 Task: Check the sale-to-list ratio of air conditioning unit in the last 3 years.
Action: Mouse moved to (840, 191)
Screenshot: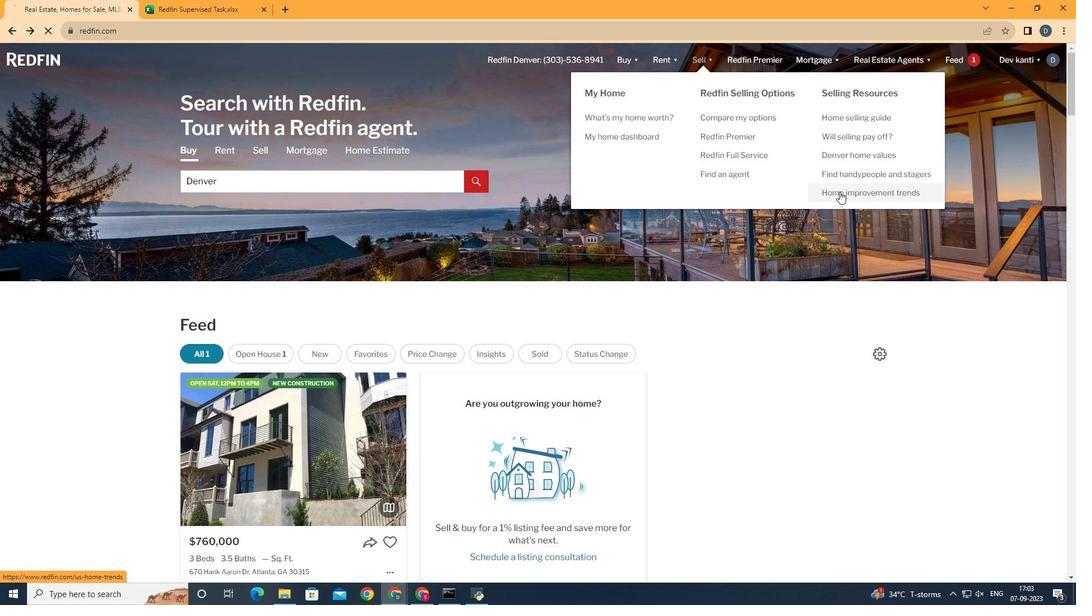 
Action: Mouse pressed left at (840, 191)
Screenshot: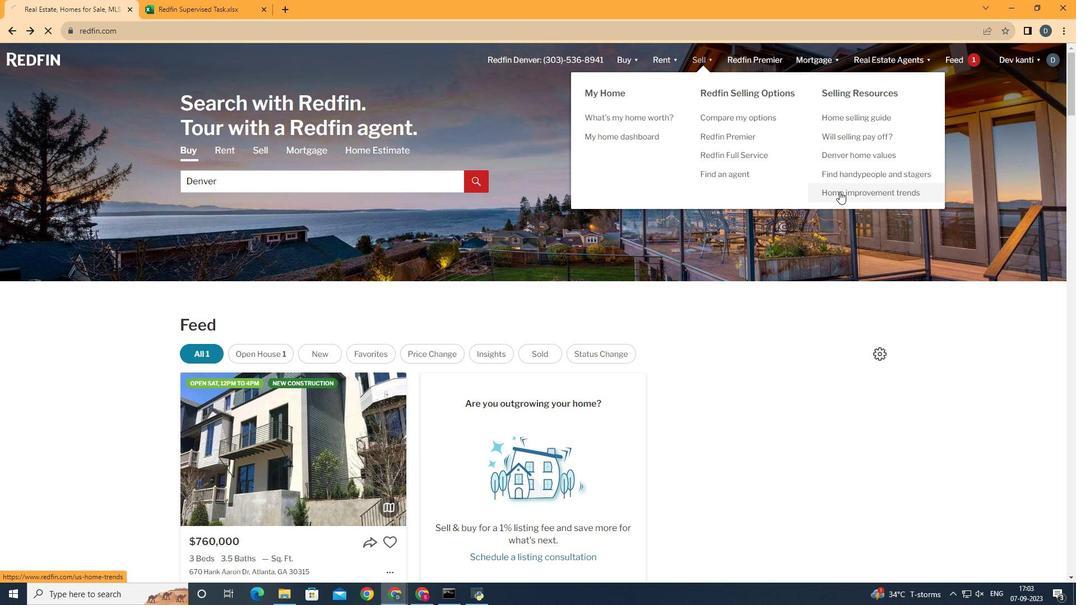 
Action: Mouse moved to (276, 220)
Screenshot: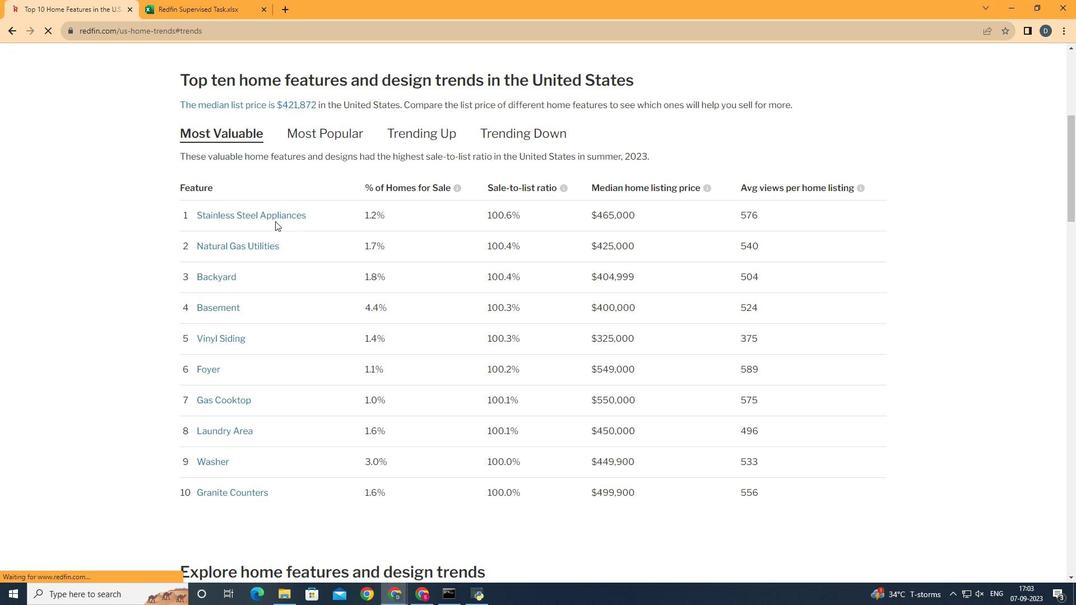 
Action: Mouse pressed left at (276, 220)
Screenshot: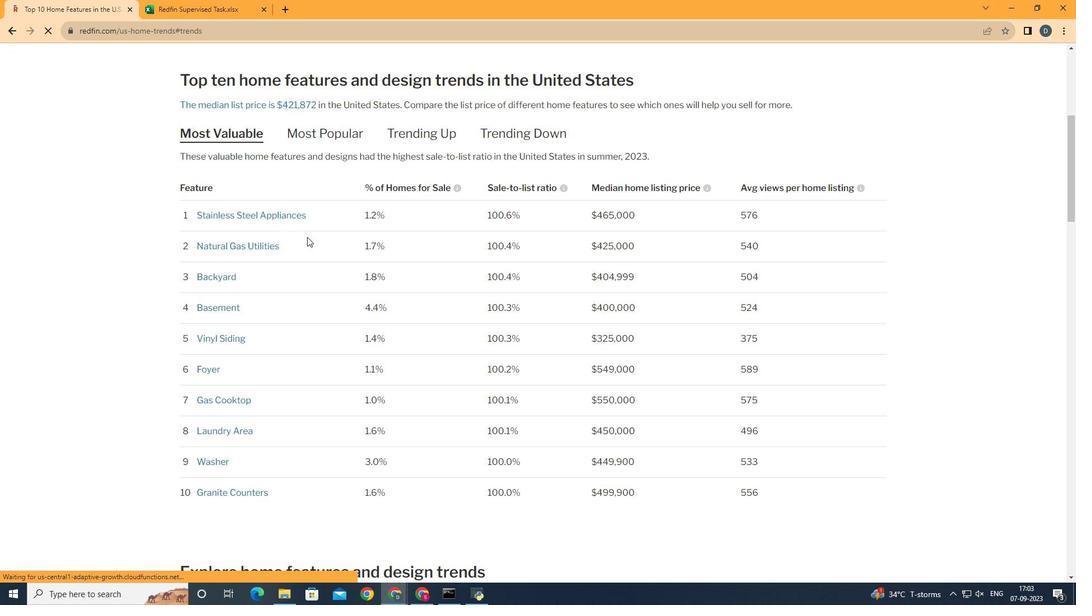 
Action: Mouse moved to (395, 263)
Screenshot: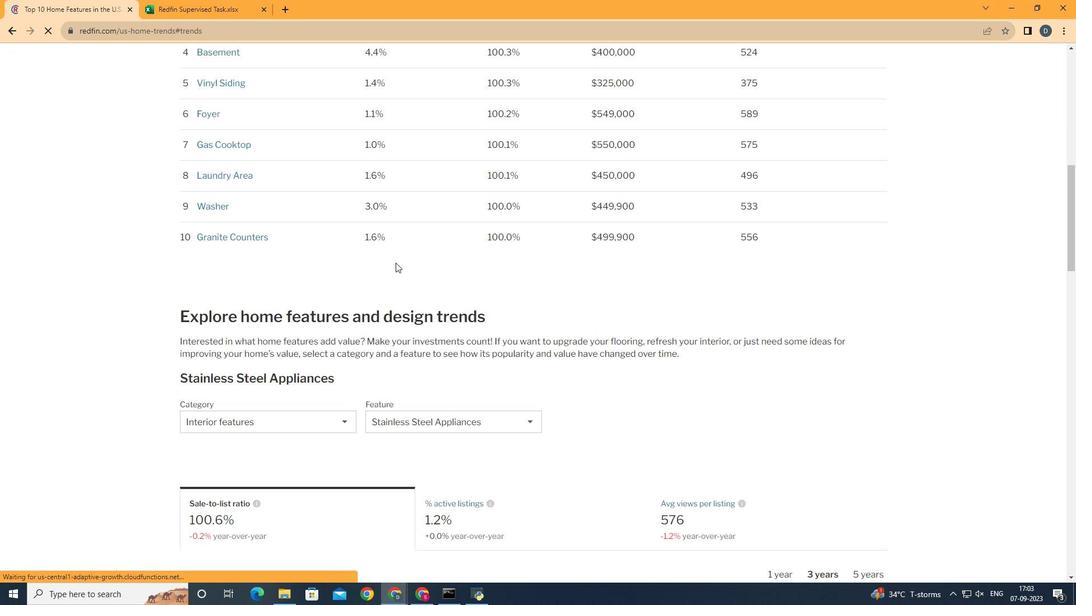 
Action: Mouse scrolled (395, 262) with delta (0, 0)
Screenshot: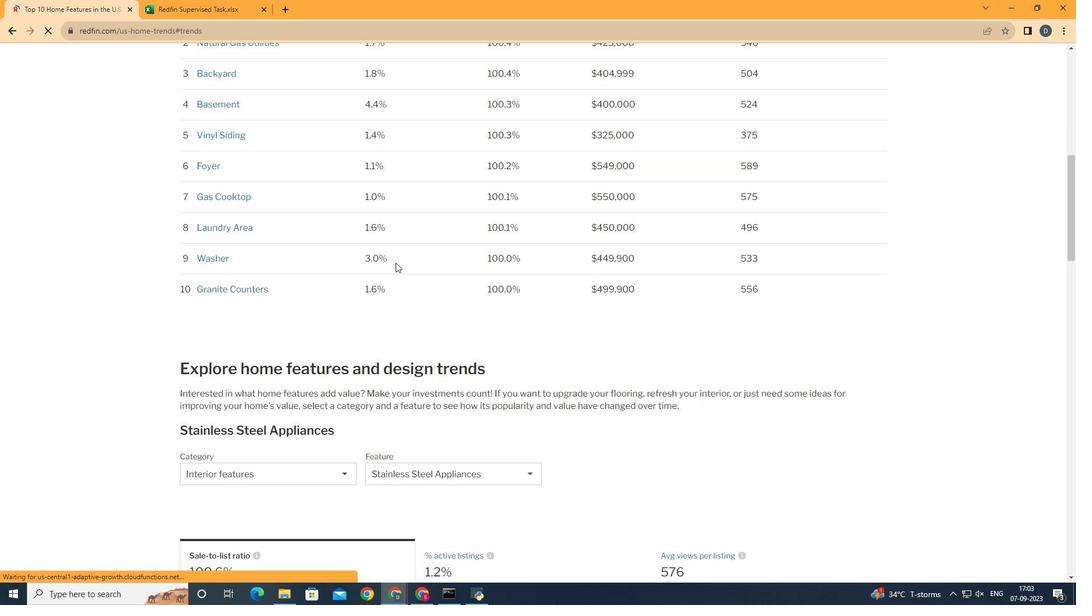 
Action: Mouse scrolled (395, 262) with delta (0, 0)
Screenshot: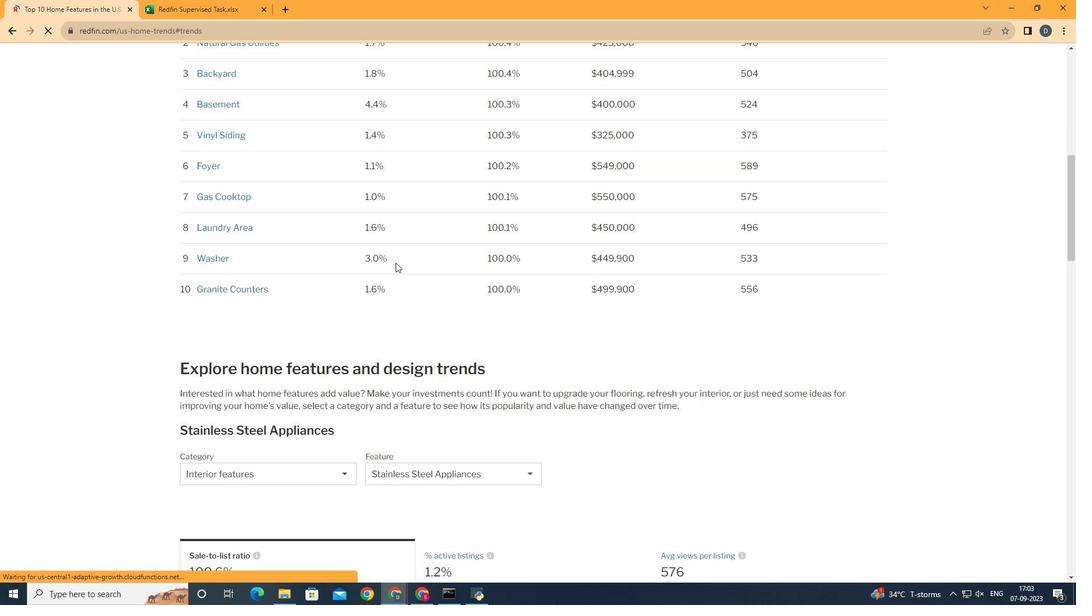 
Action: Mouse scrolled (395, 262) with delta (0, 0)
Screenshot: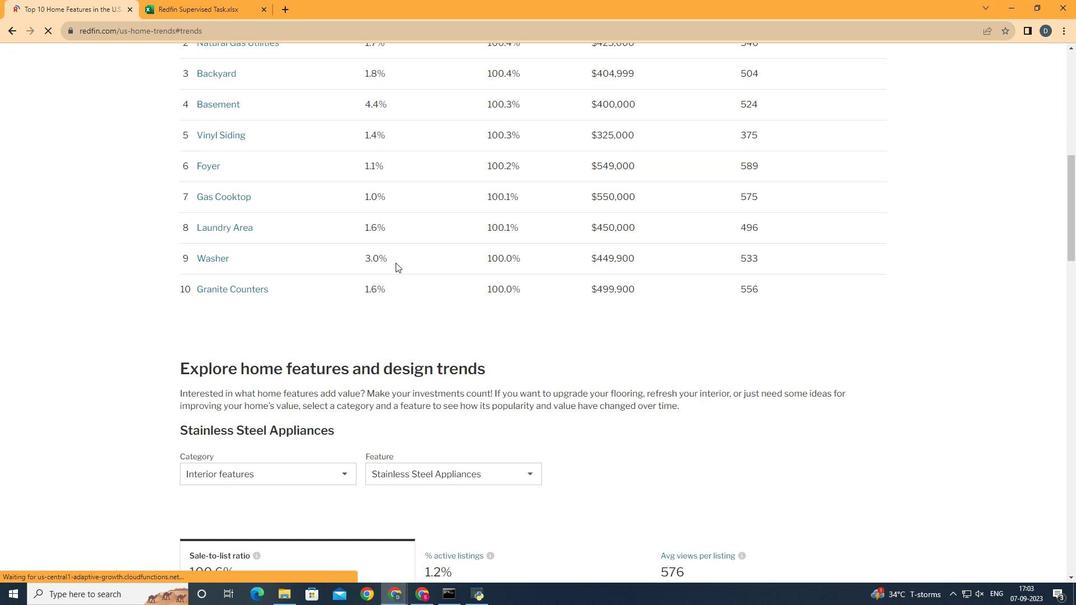 
Action: Mouse scrolled (395, 262) with delta (0, 0)
Screenshot: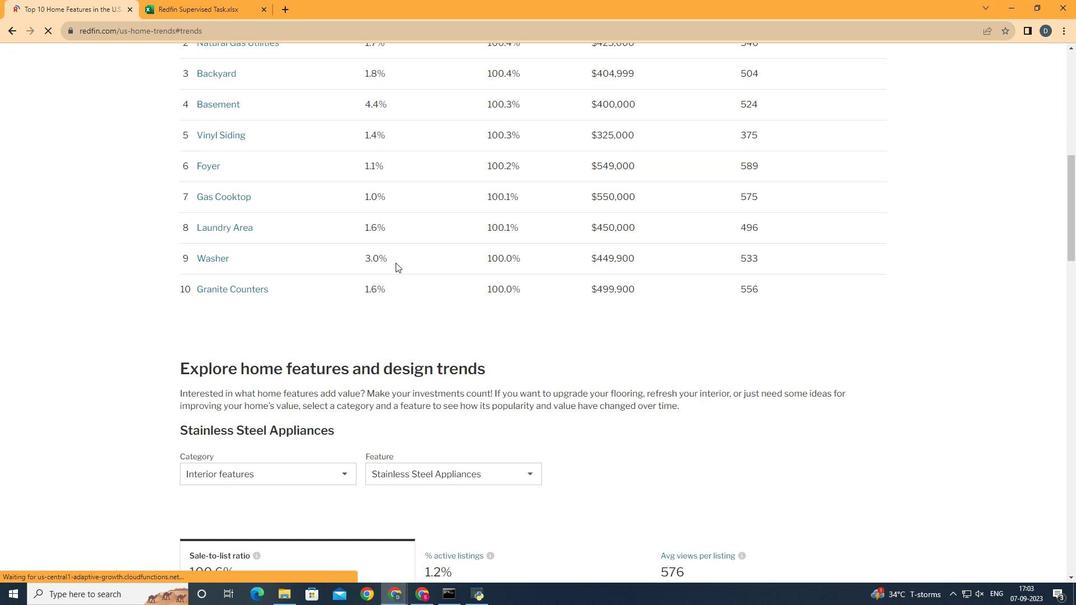 
Action: Mouse scrolled (395, 262) with delta (0, 0)
Screenshot: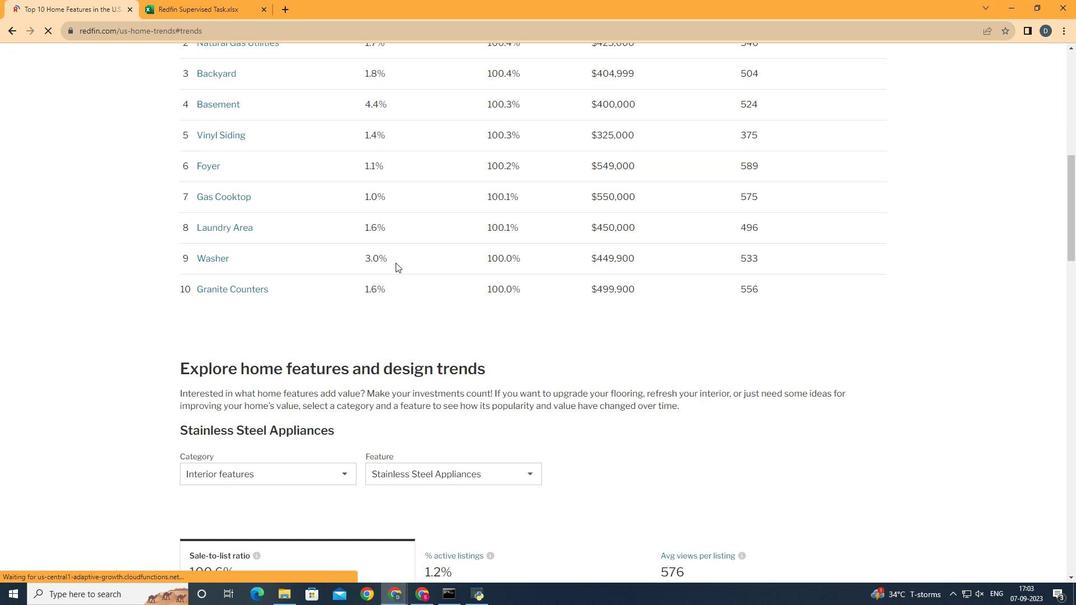 
Action: Mouse scrolled (395, 262) with delta (0, 0)
Screenshot: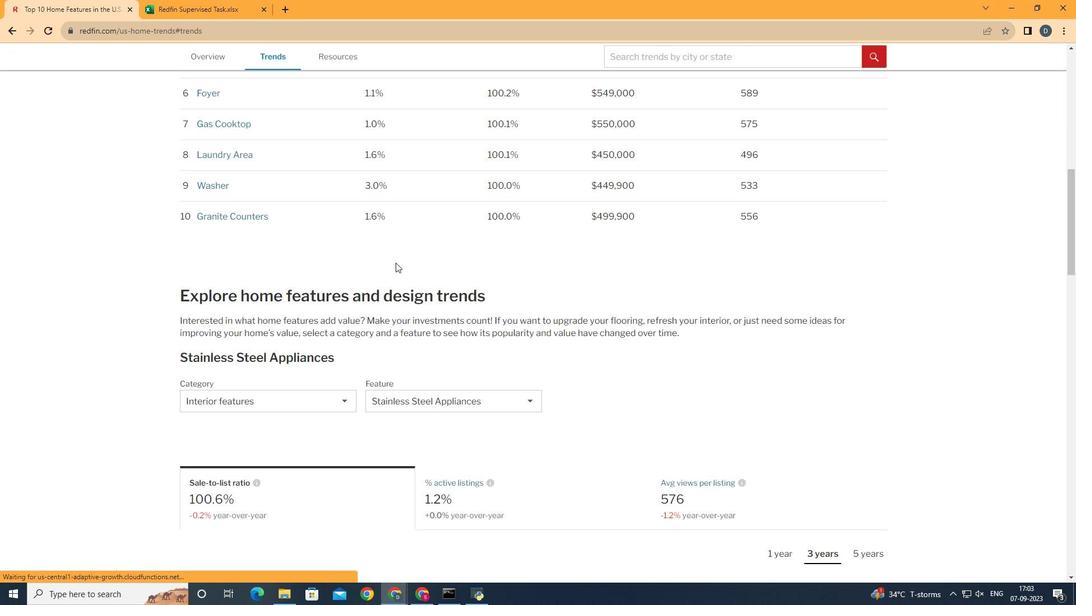 
Action: Mouse scrolled (395, 262) with delta (0, 0)
Screenshot: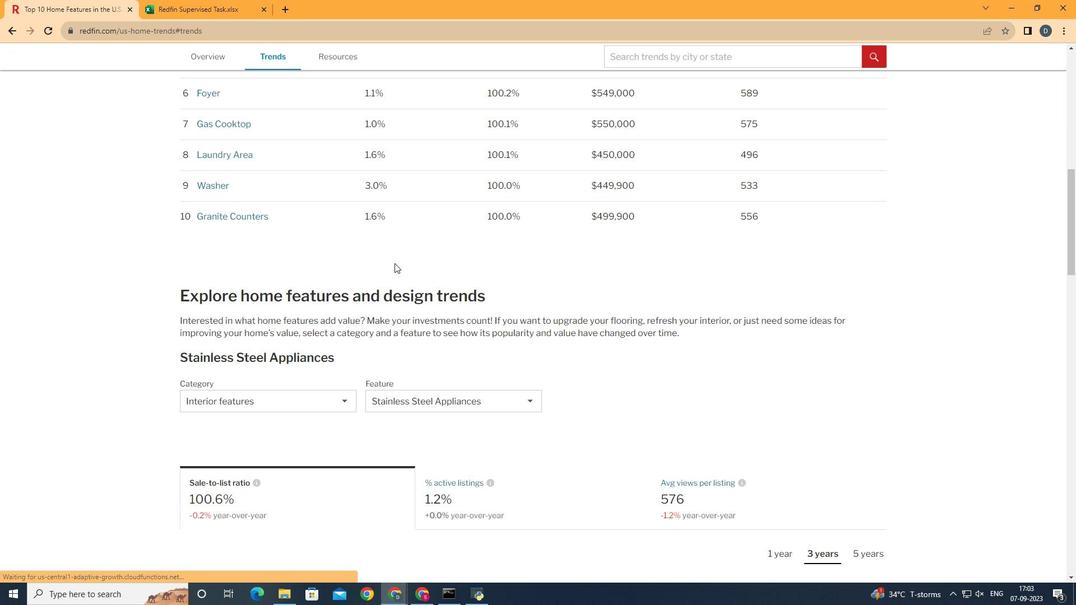 
Action: Mouse scrolled (395, 262) with delta (0, 0)
Screenshot: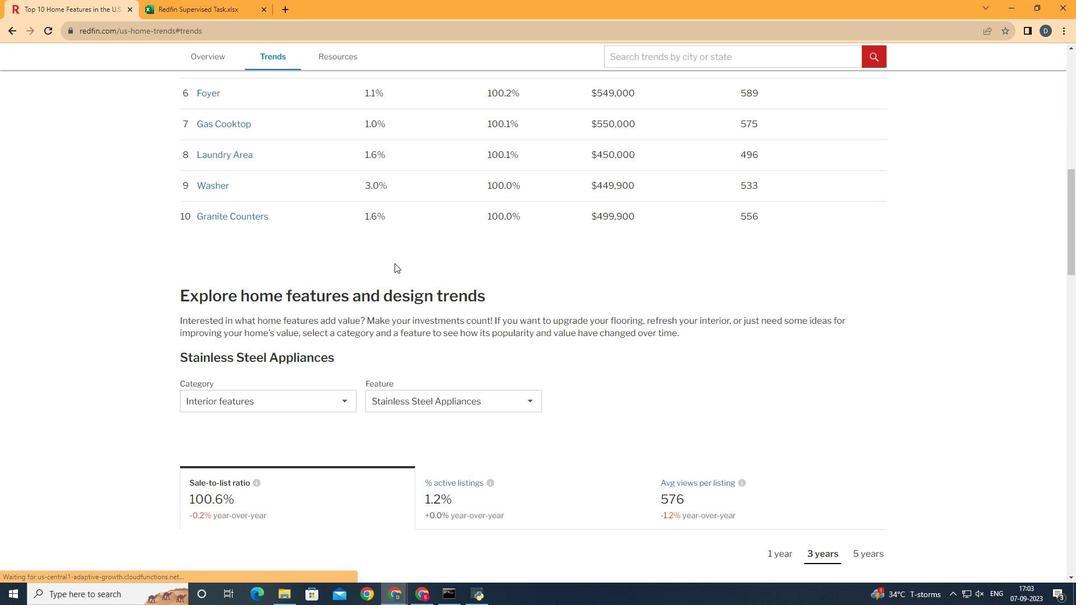 
Action: Mouse scrolled (395, 262) with delta (0, 0)
Screenshot: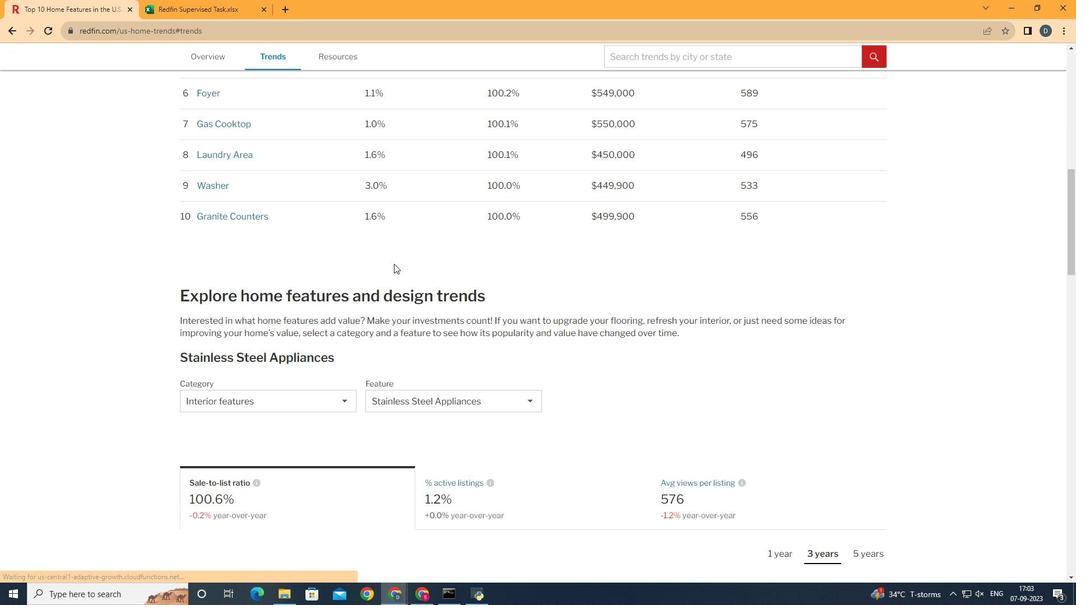 
Action: Mouse moved to (394, 264)
Screenshot: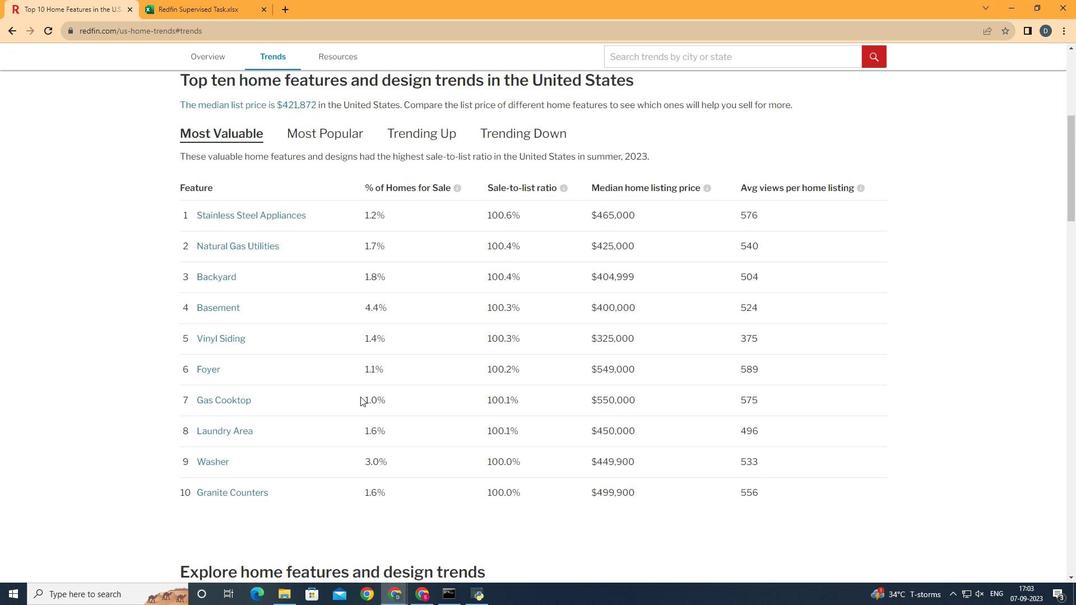 
Action: Mouse scrolled (394, 263) with delta (0, 0)
Screenshot: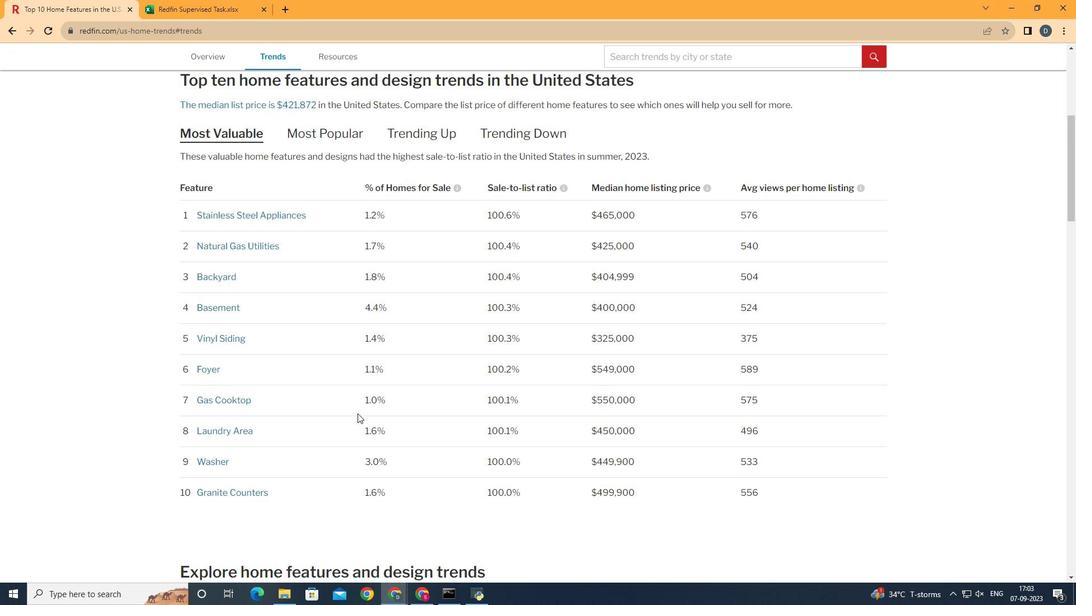 
Action: Mouse moved to (357, 413)
Screenshot: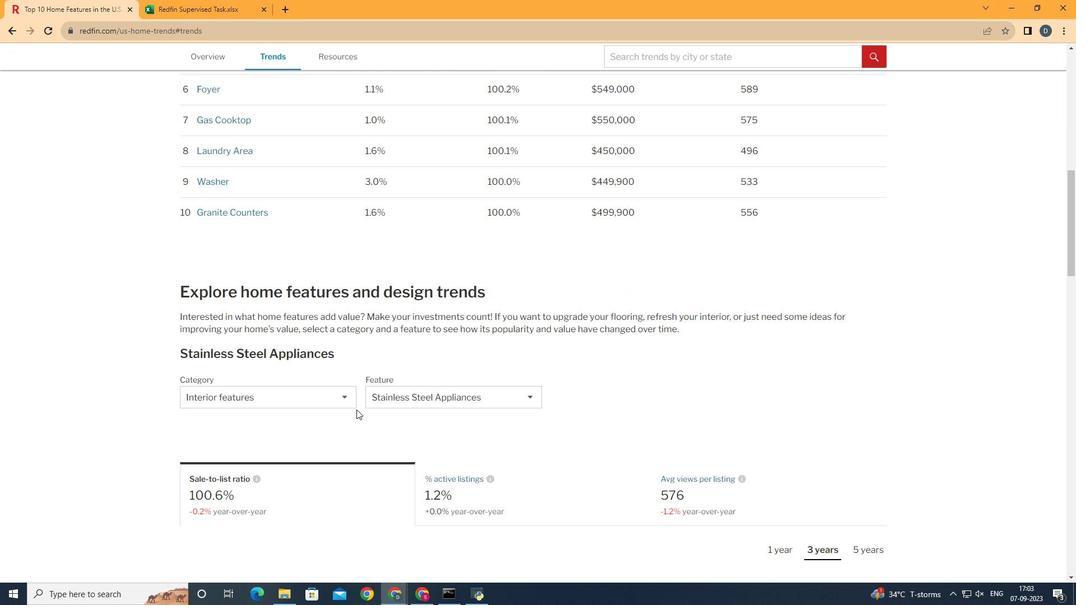 
Action: Mouse scrolled (357, 413) with delta (0, 0)
Screenshot: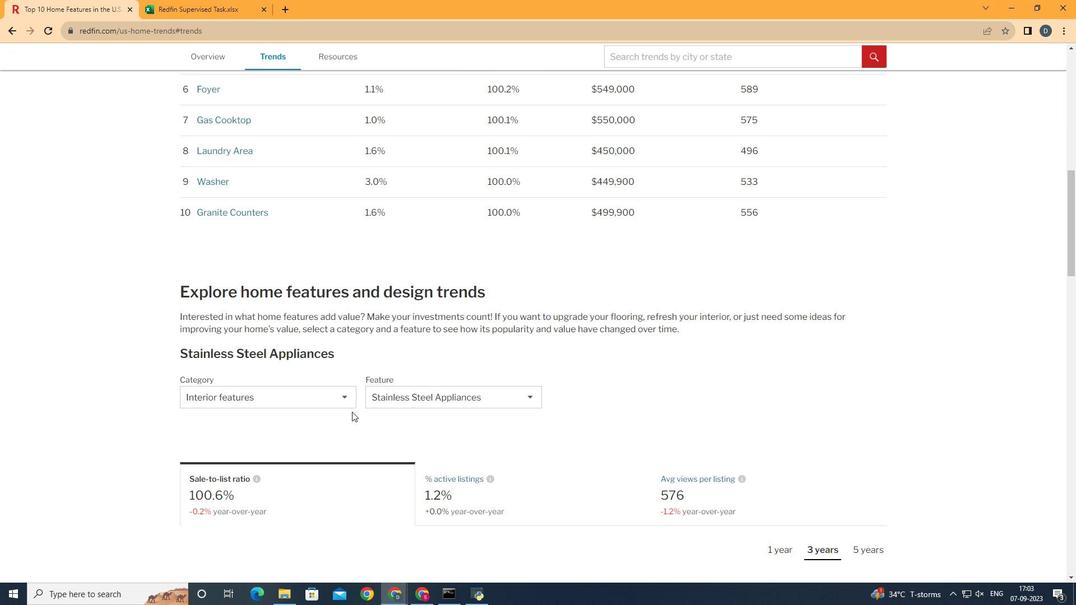
Action: Mouse scrolled (357, 413) with delta (0, 0)
Screenshot: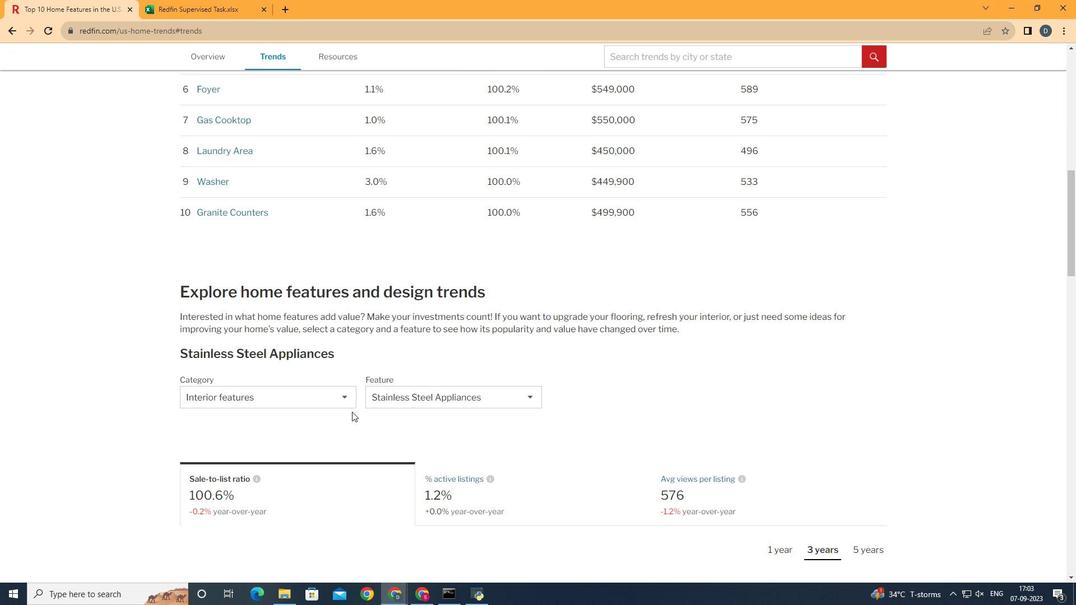 
Action: Mouse scrolled (357, 413) with delta (0, 0)
Screenshot: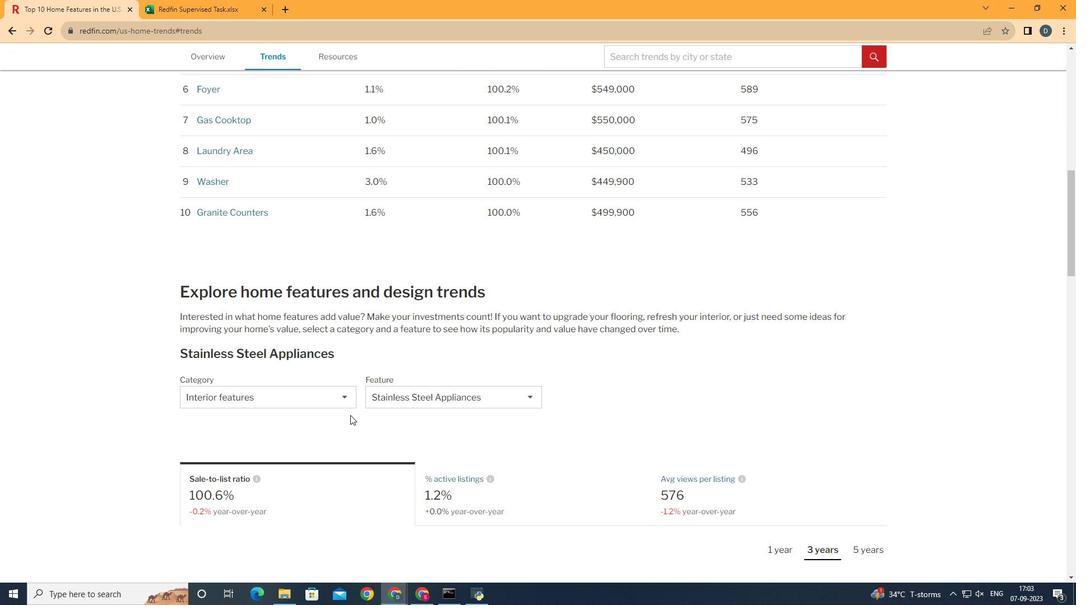 
Action: Mouse scrolled (357, 413) with delta (0, 0)
Screenshot: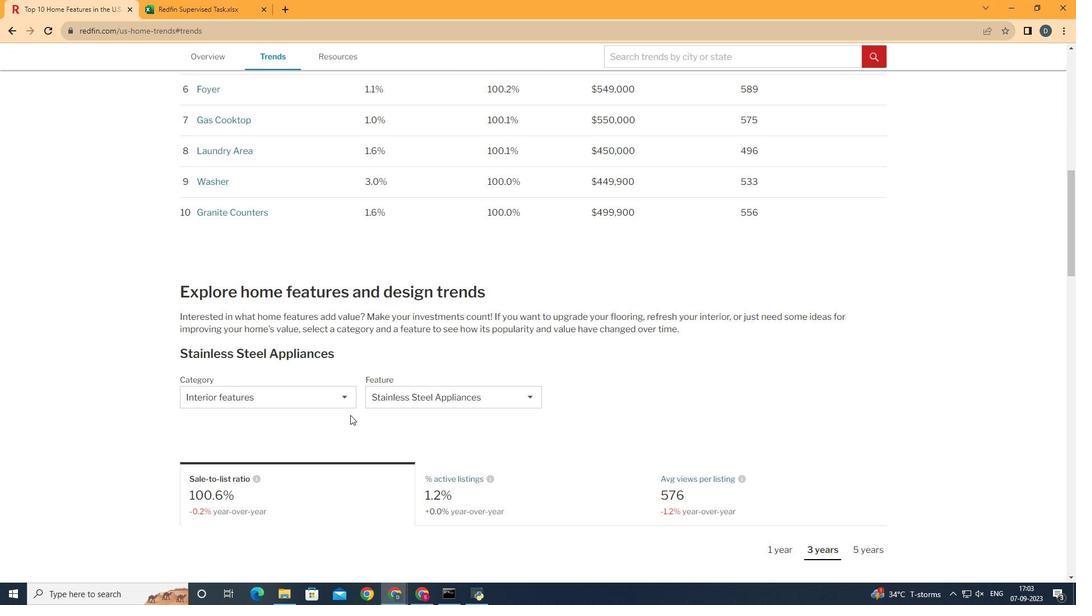 
Action: Mouse scrolled (357, 413) with delta (0, 0)
Screenshot: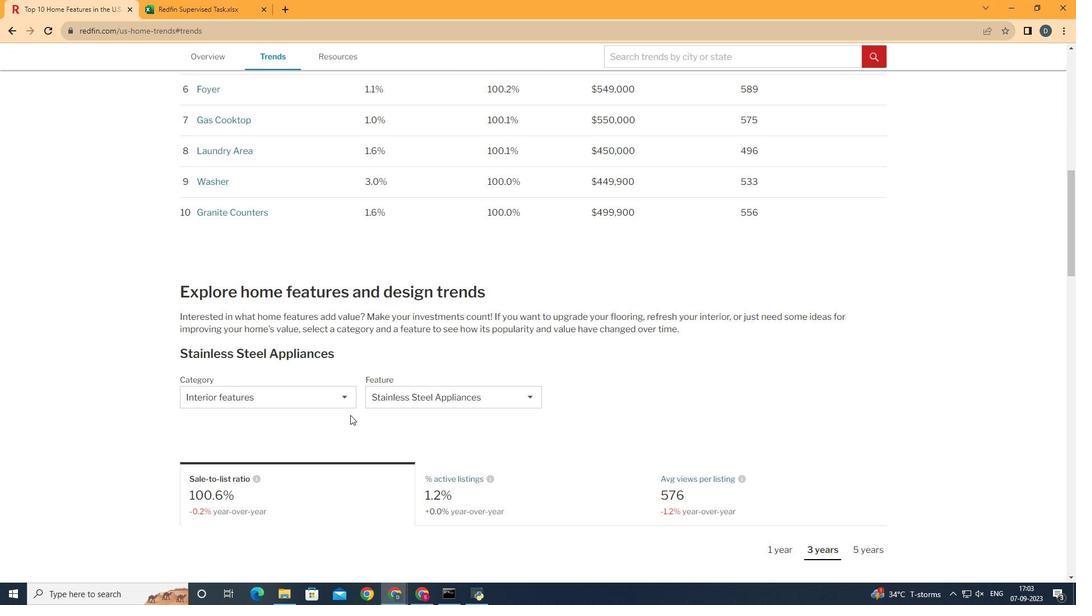 
Action: Mouse moved to (348, 408)
Screenshot: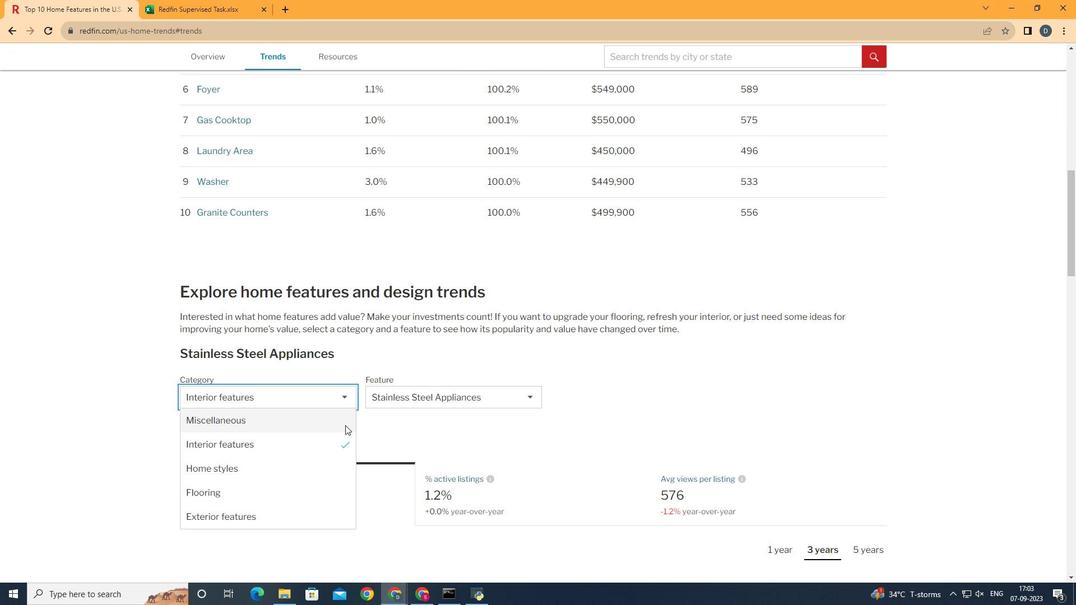 
Action: Mouse pressed left at (348, 408)
Screenshot: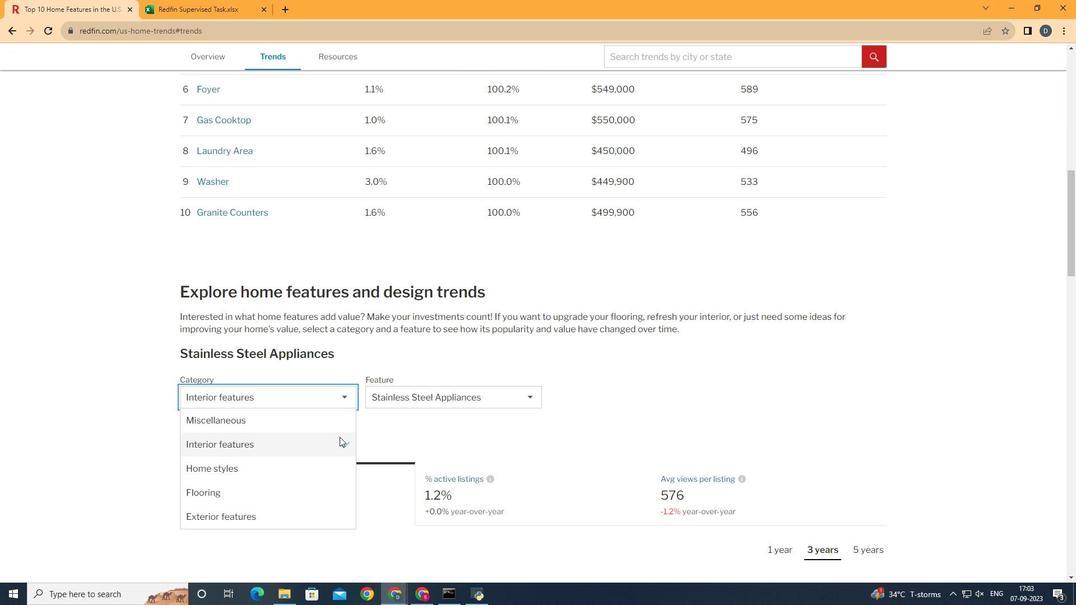 
Action: Mouse moved to (339, 437)
Screenshot: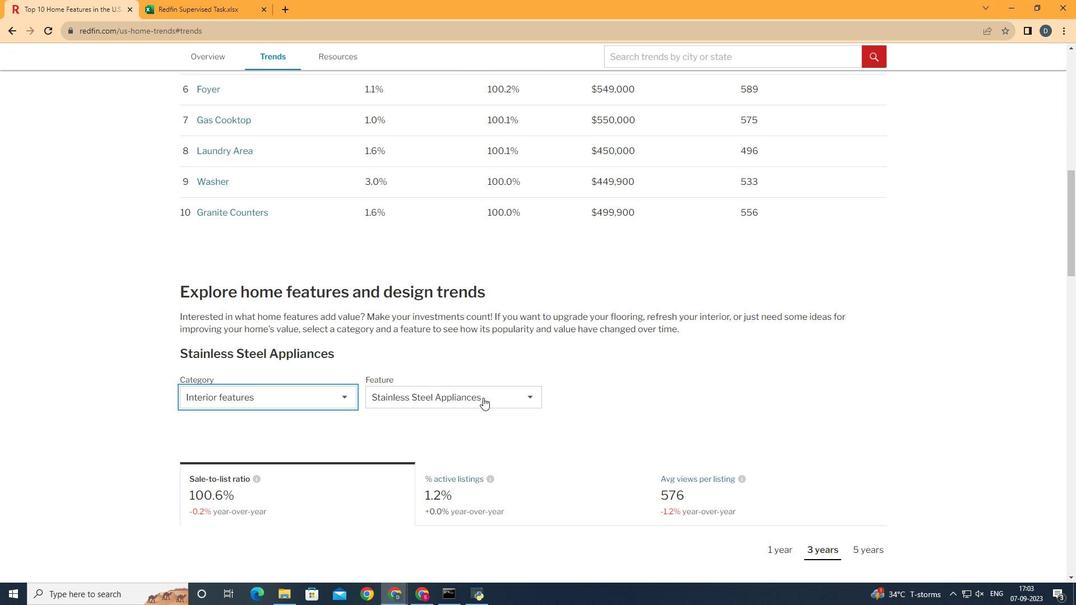 
Action: Mouse pressed left at (339, 437)
Screenshot: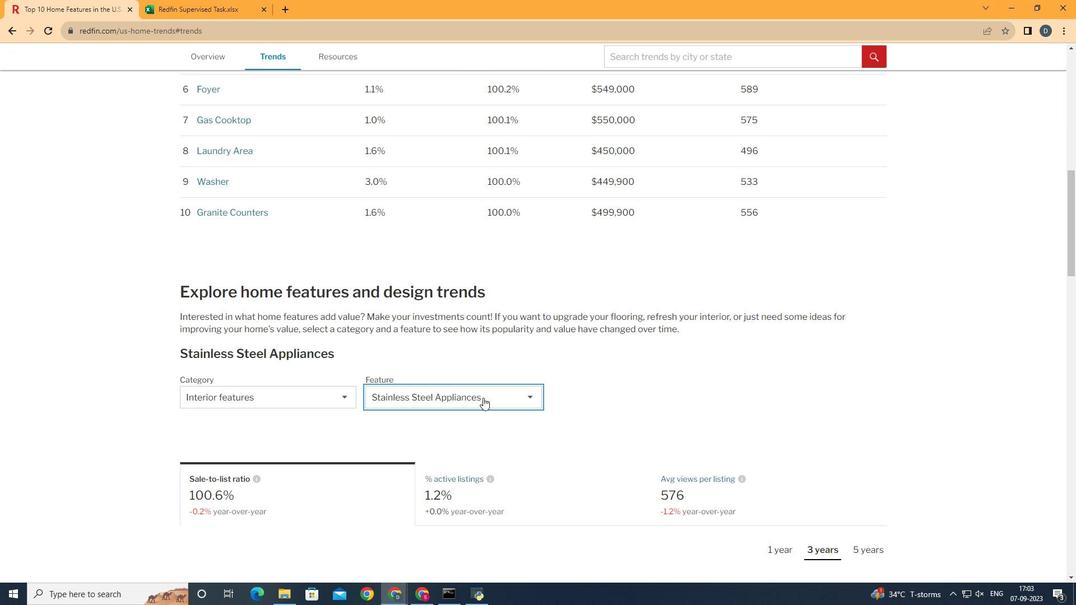
Action: Mouse moved to (483, 398)
Screenshot: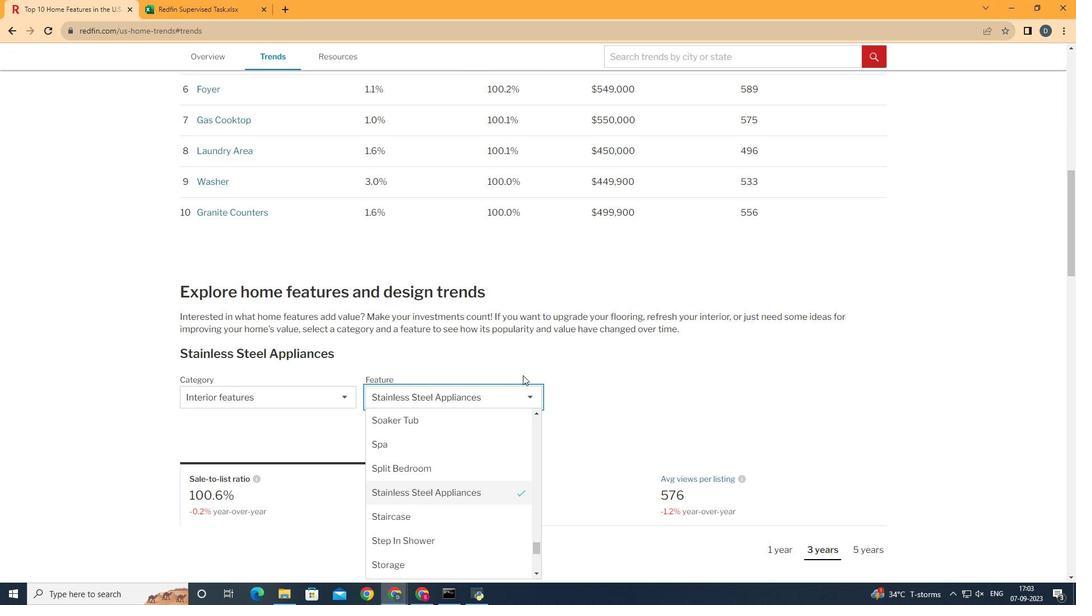 
Action: Mouse pressed left at (483, 398)
Screenshot: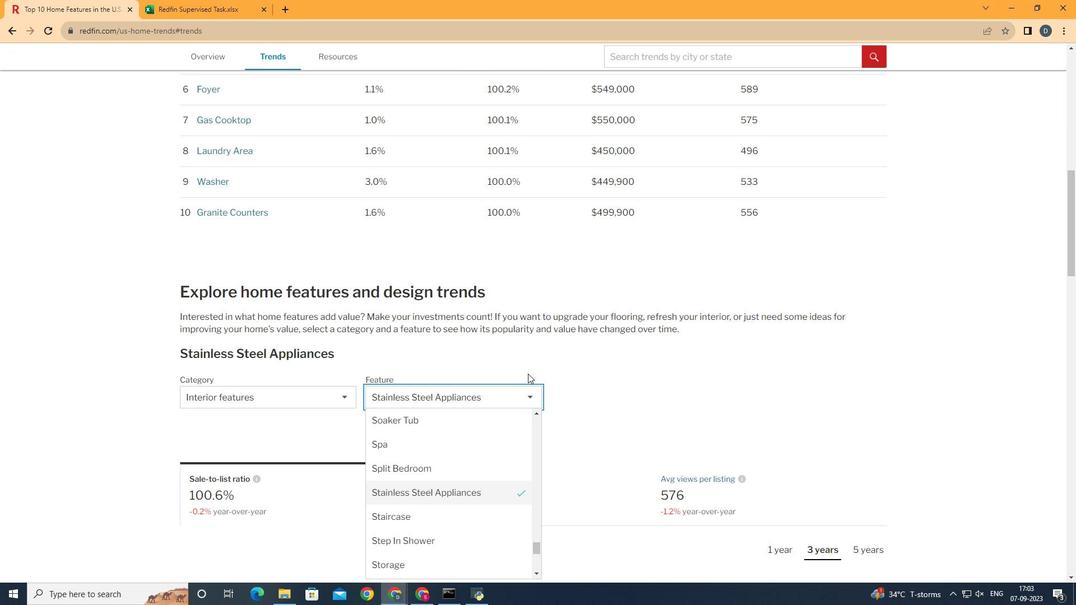 
Action: Mouse moved to (528, 374)
Screenshot: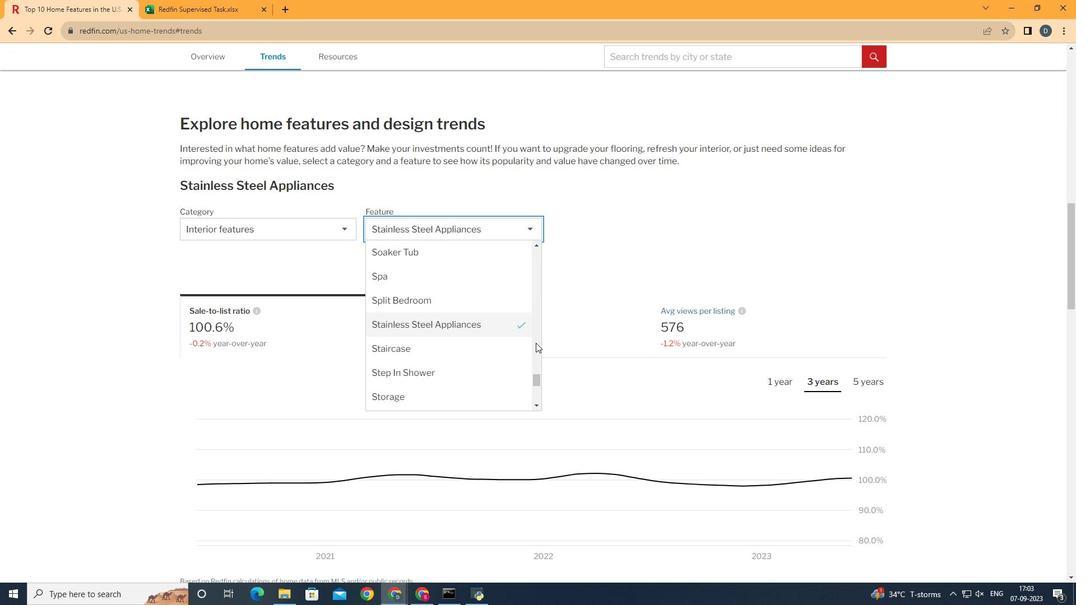 
Action: Mouse scrolled (528, 373) with delta (0, 0)
Screenshot: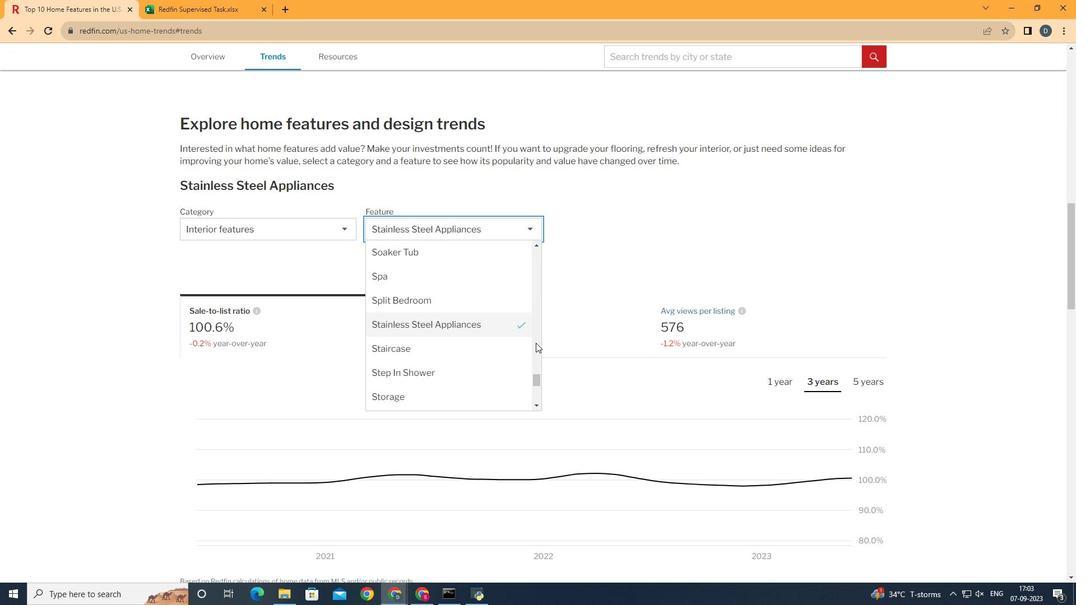 
Action: Mouse moved to (534, 374)
Screenshot: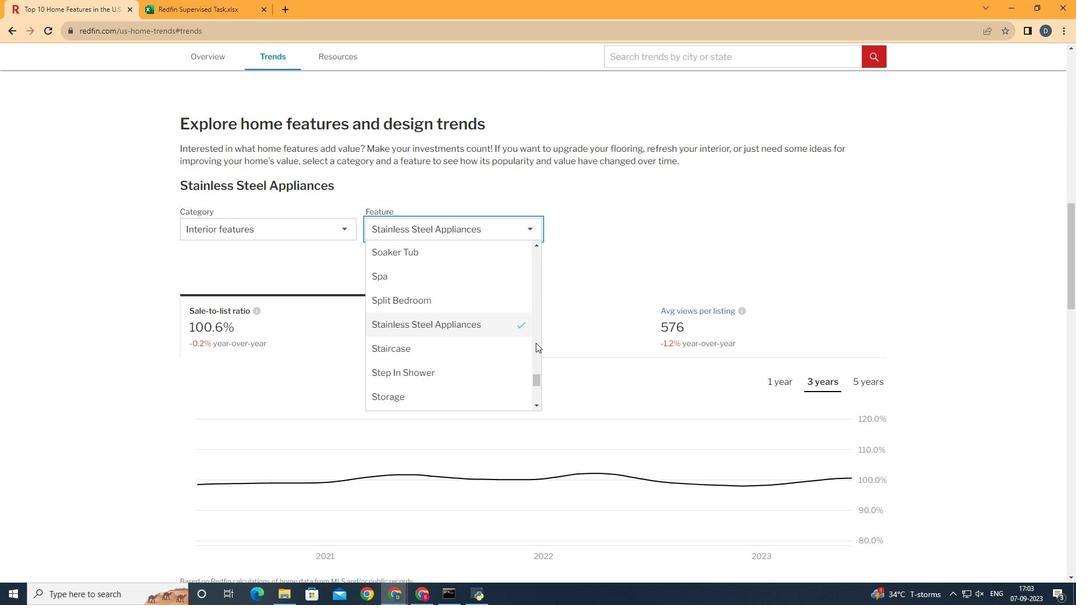 
Action: Mouse scrolled (534, 373) with delta (0, 0)
Screenshot: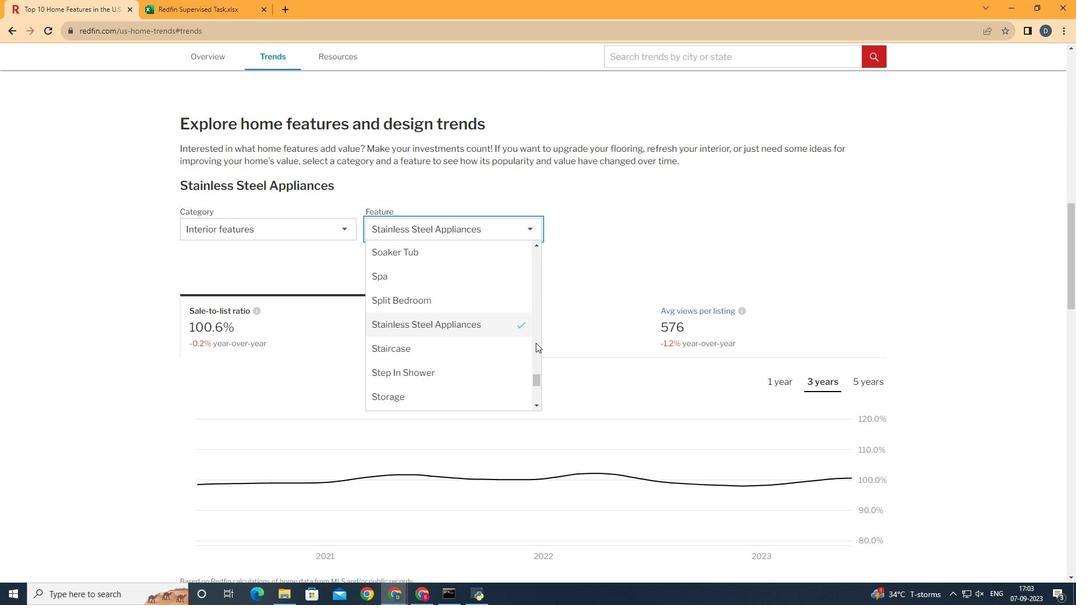 
Action: Mouse moved to (554, 372)
Screenshot: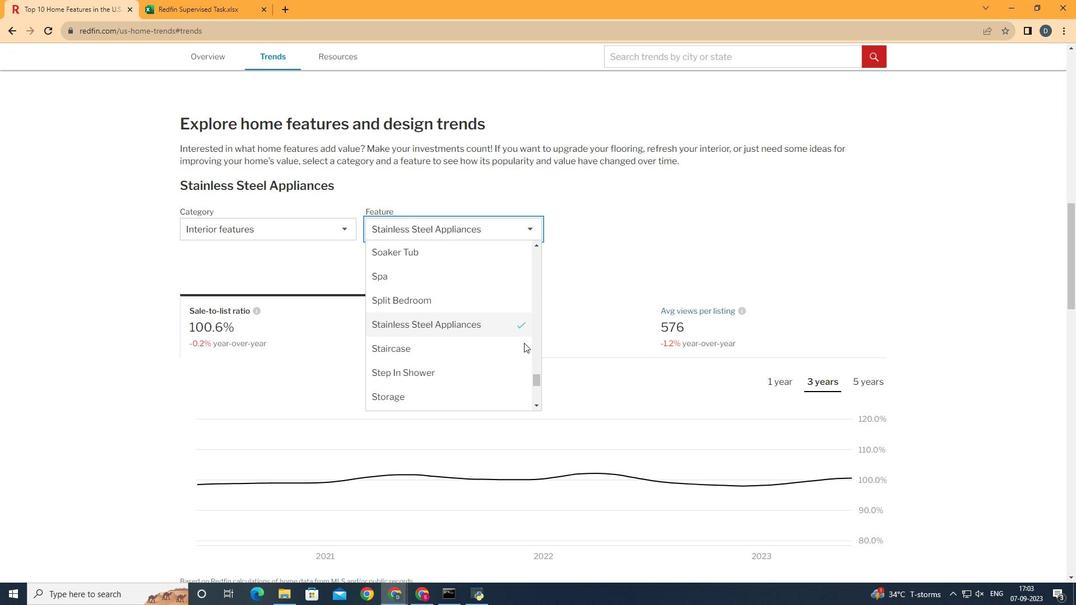 
Action: Mouse scrolled (554, 372) with delta (0, 0)
Screenshot: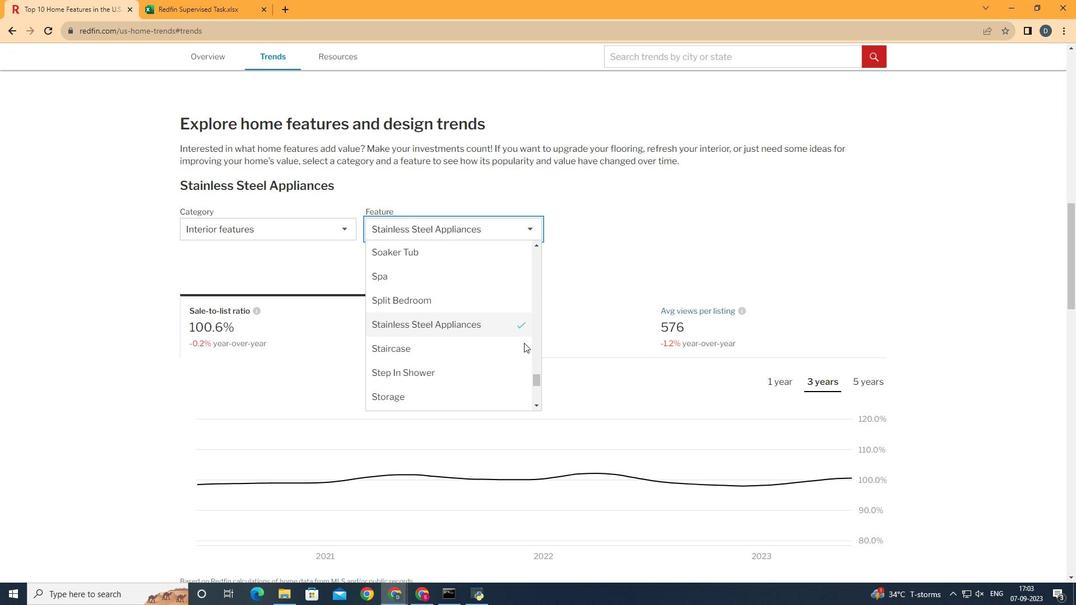 
Action: Mouse moved to (537, 383)
Screenshot: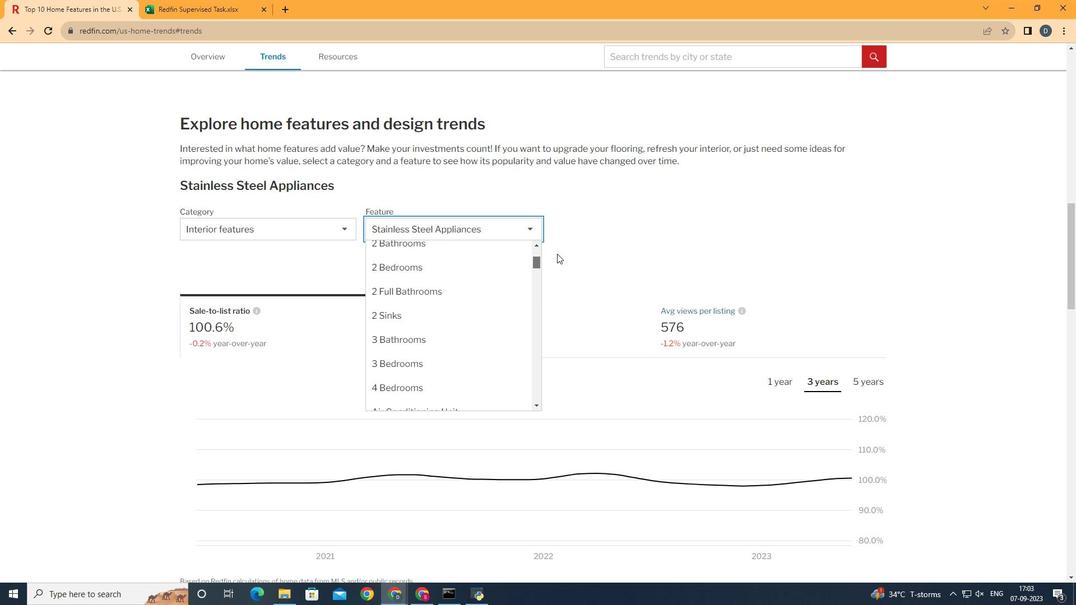 
Action: Mouse pressed left at (537, 383)
Screenshot: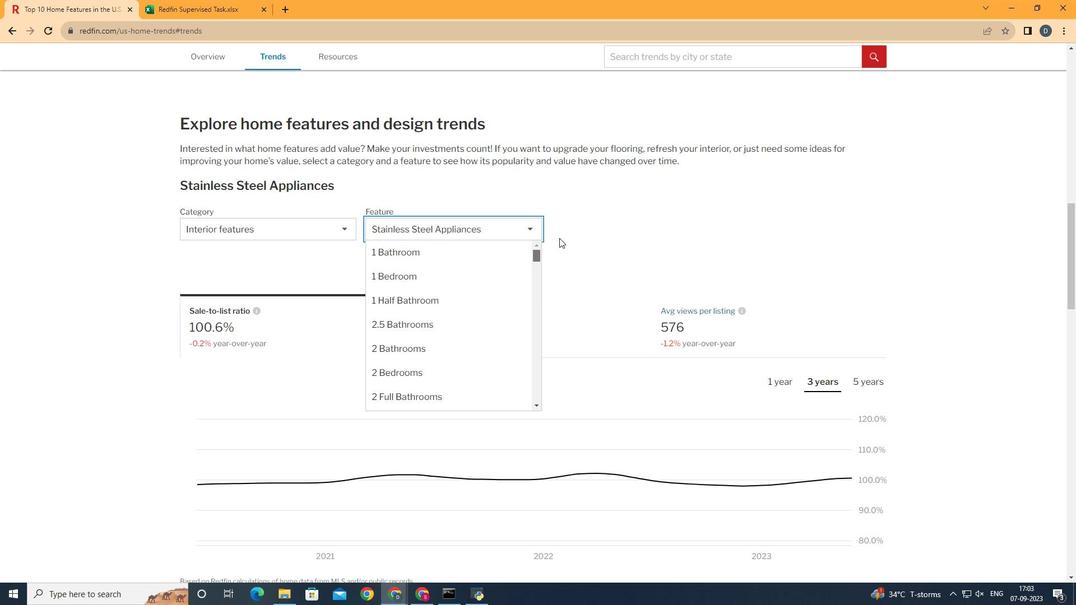 
Action: Mouse moved to (525, 320)
Screenshot: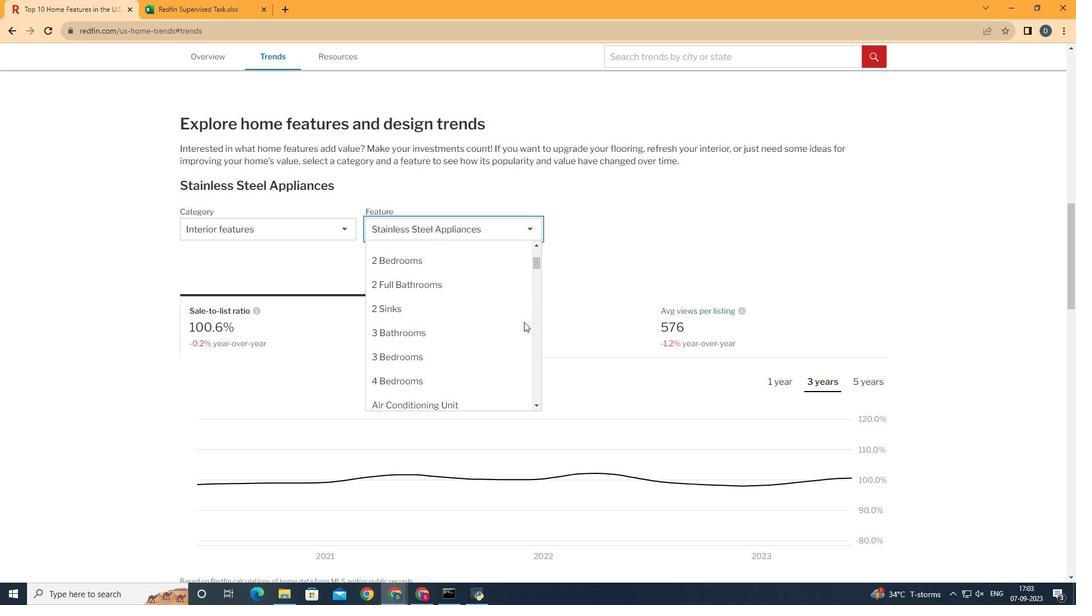 
Action: Mouse scrolled (525, 319) with delta (0, 0)
Screenshot: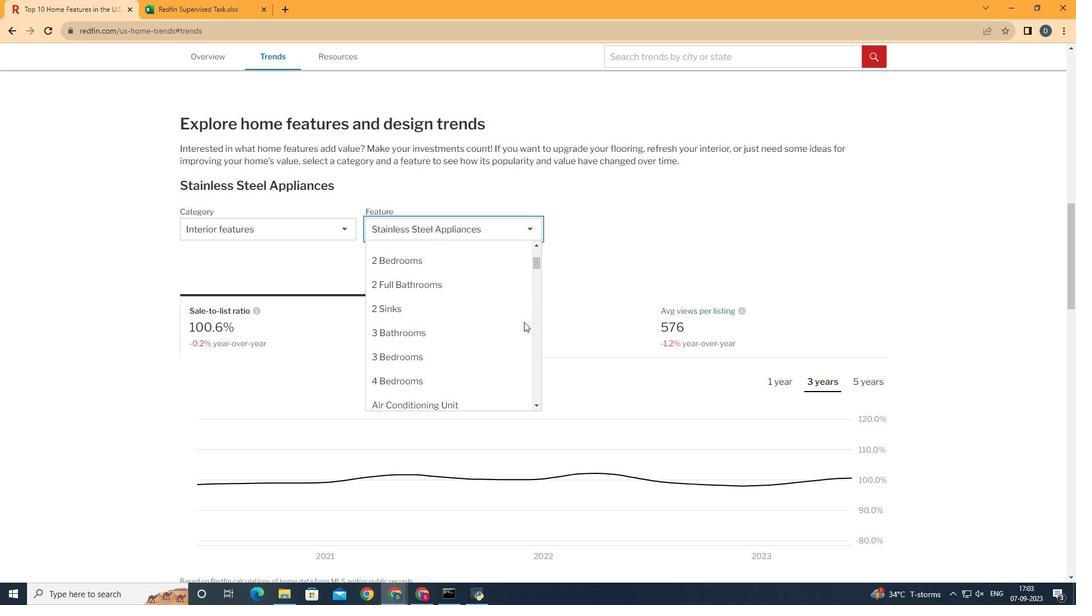 
Action: Mouse moved to (525, 320)
Screenshot: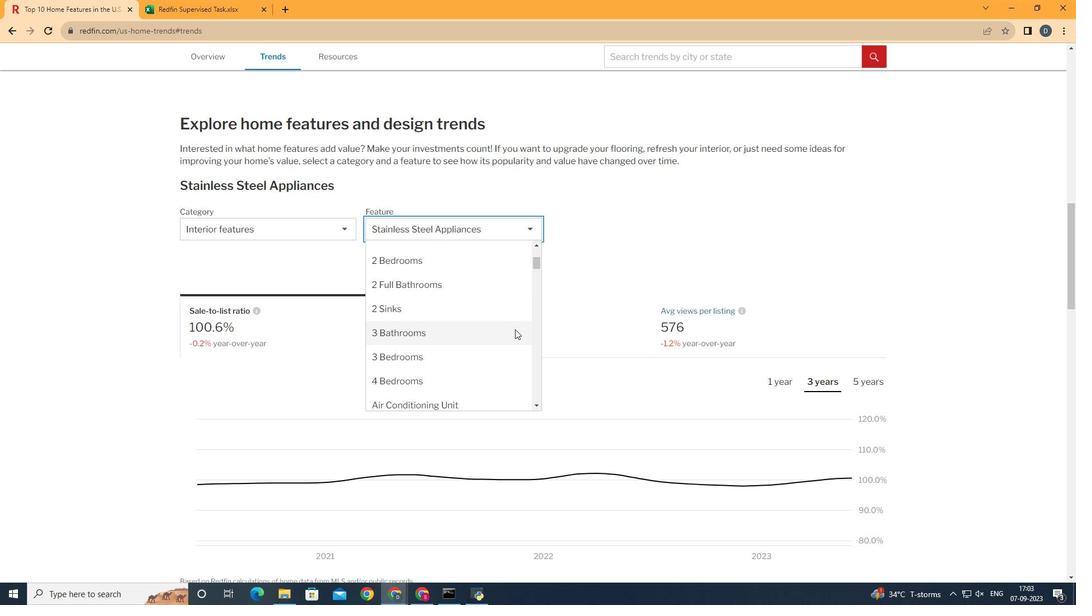 
Action: Mouse scrolled (525, 320) with delta (0, 0)
Screenshot: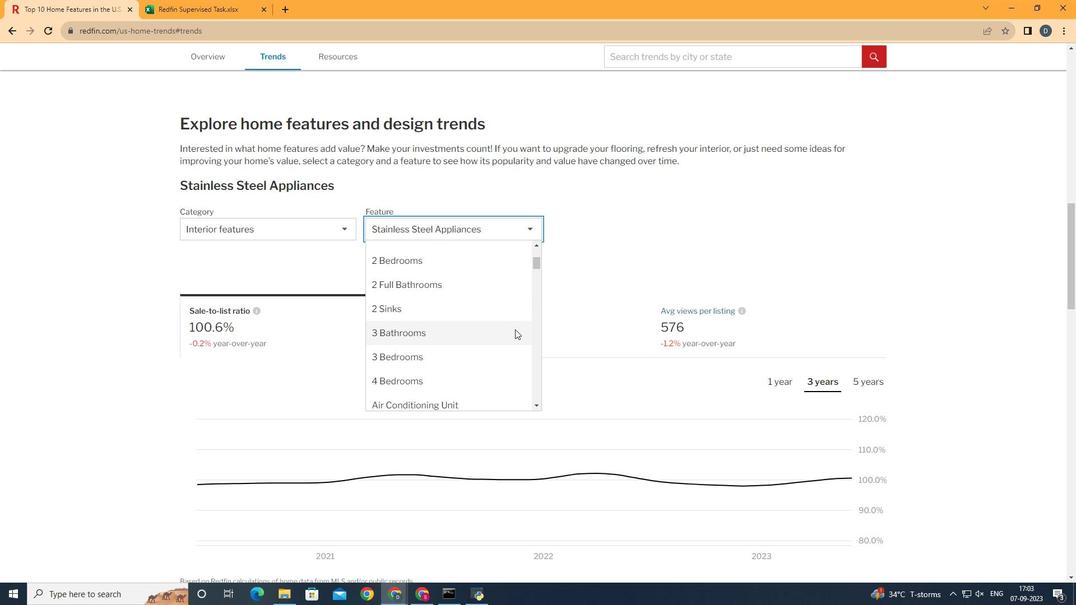 
Action: Mouse moved to (484, 352)
Screenshot: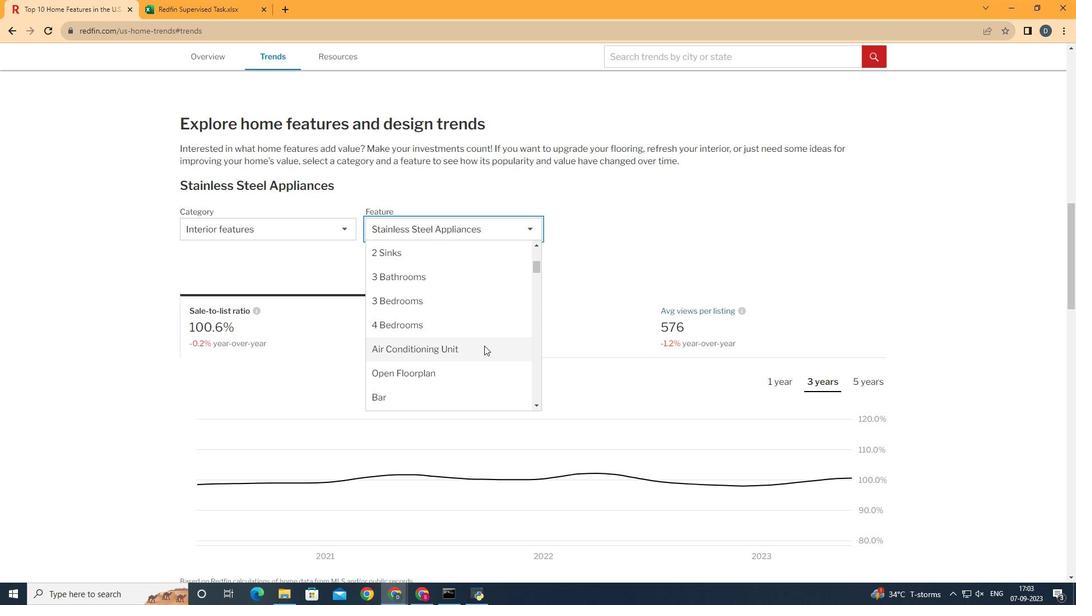 
Action: Mouse scrolled (484, 351) with delta (0, 0)
Screenshot: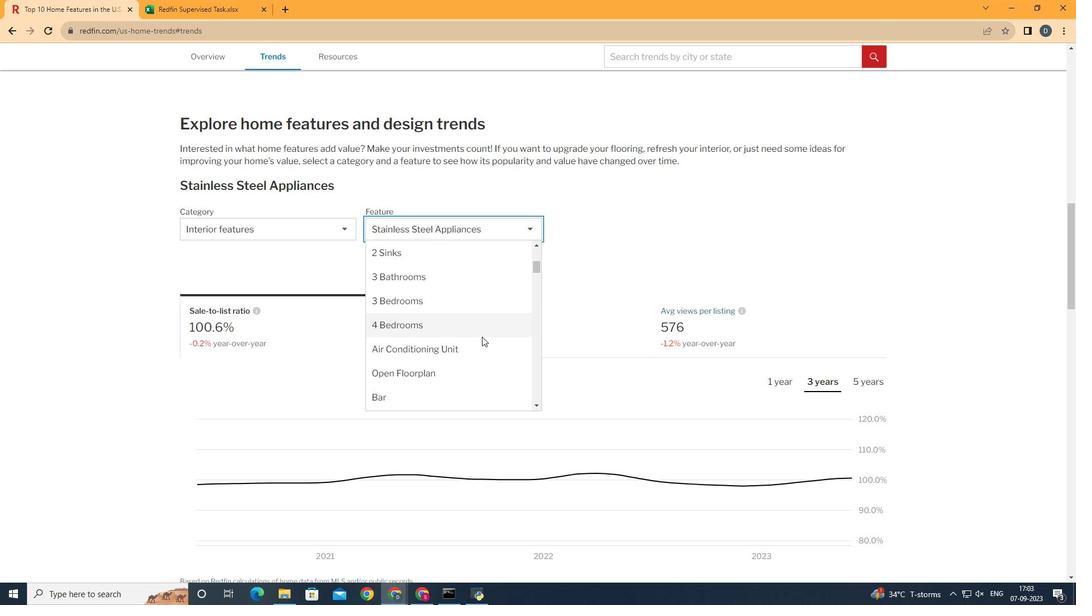 
Action: Mouse moved to (478, 342)
Screenshot: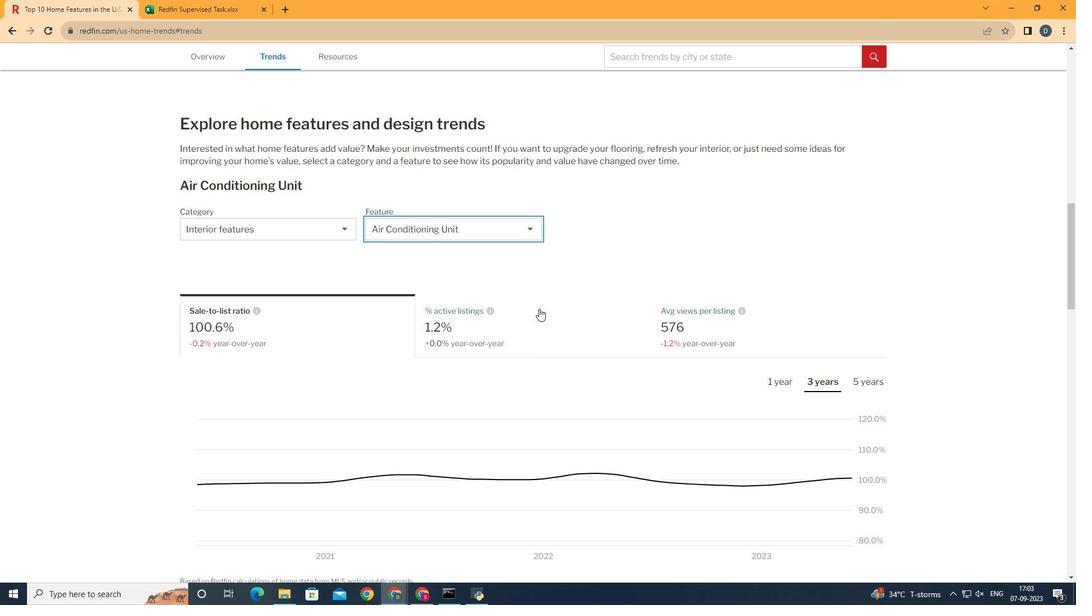 
Action: Mouse pressed left at (478, 342)
Screenshot: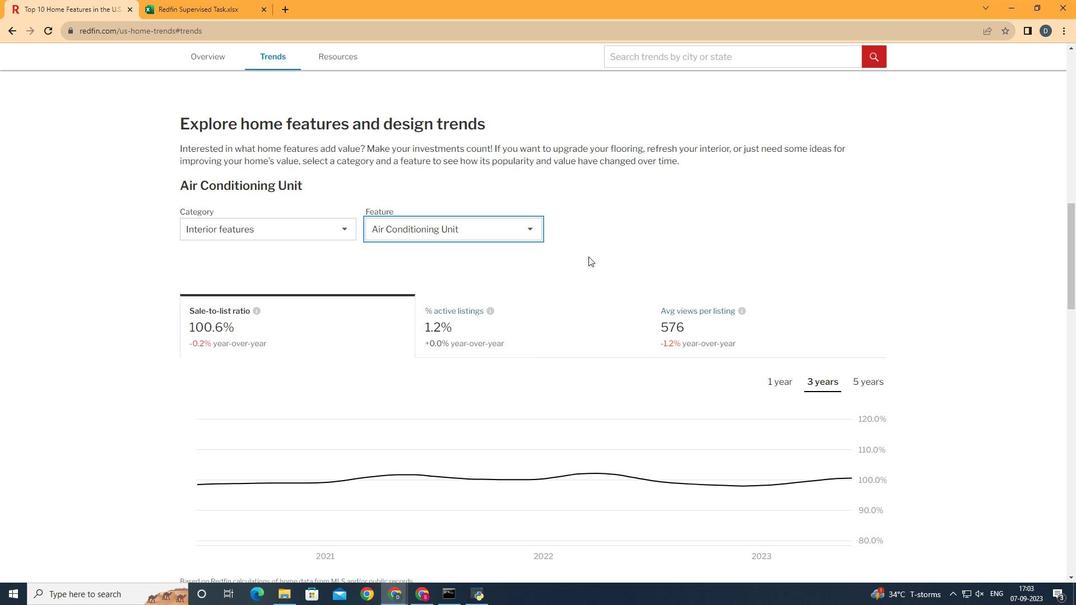 
Action: Mouse moved to (595, 245)
Screenshot: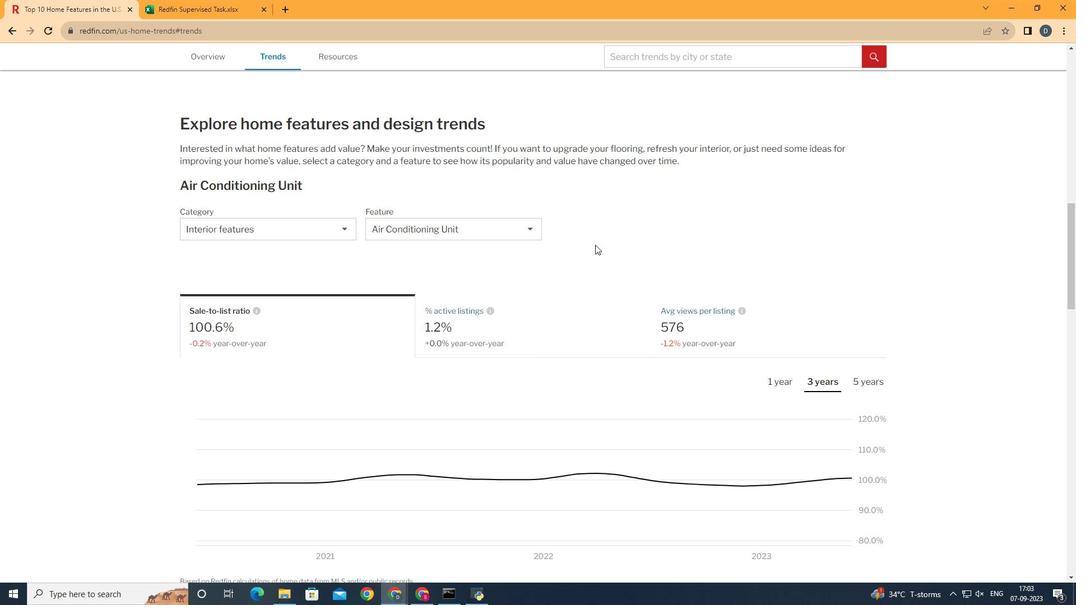 
Action: Mouse pressed left at (595, 245)
Screenshot: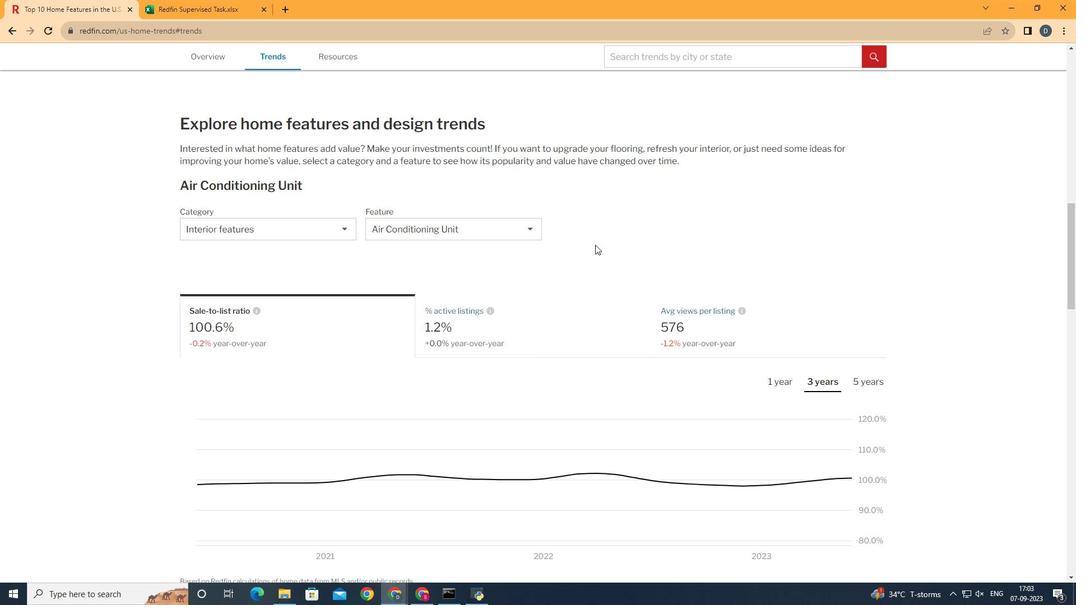
Action: Mouse scrolled (595, 244) with delta (0, 0)
Screenshot: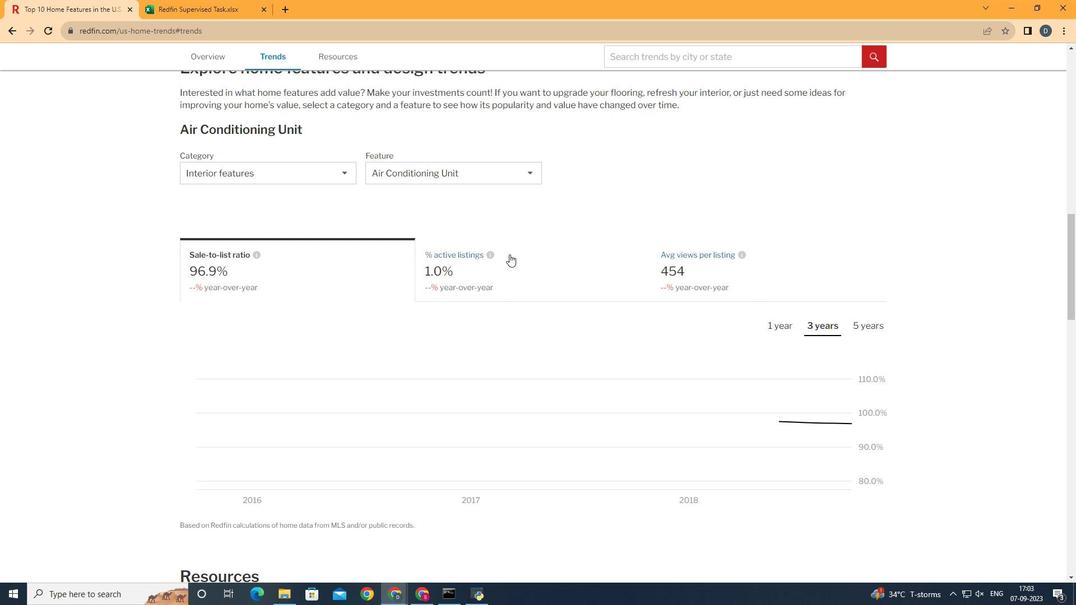 
Action: Mouse moved to (896, 441)
Screenshot: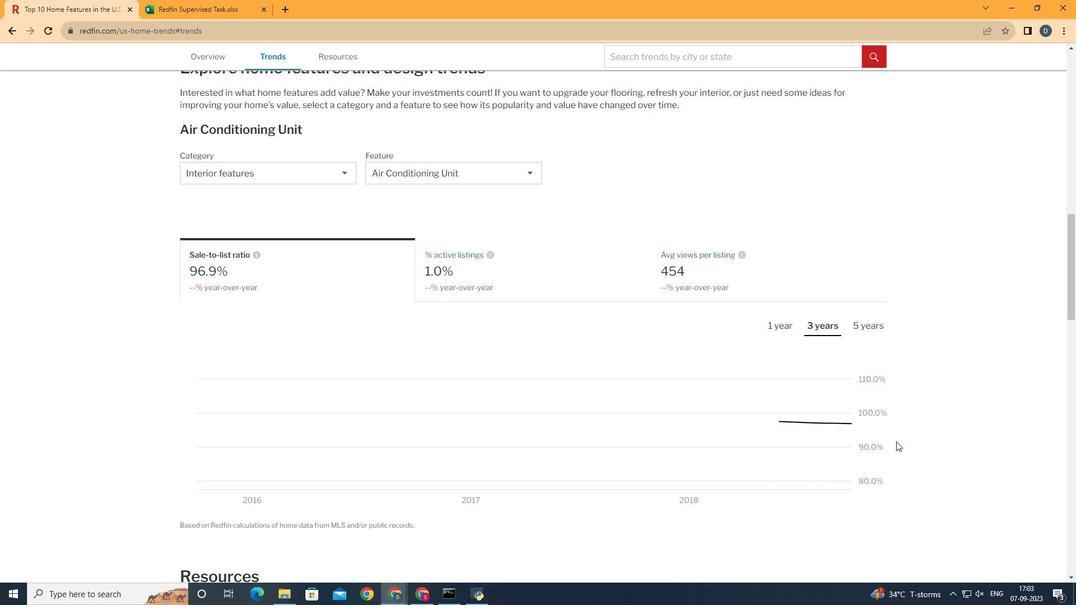 
